 Task: Add the task  Create a new online booking system for a salon or spa to the section Code Crusaders in the project AgileMatrix and add a Due Date to the respective task as 2023/12/09
Action: Mouse moved to (375, 358)
Screenshot: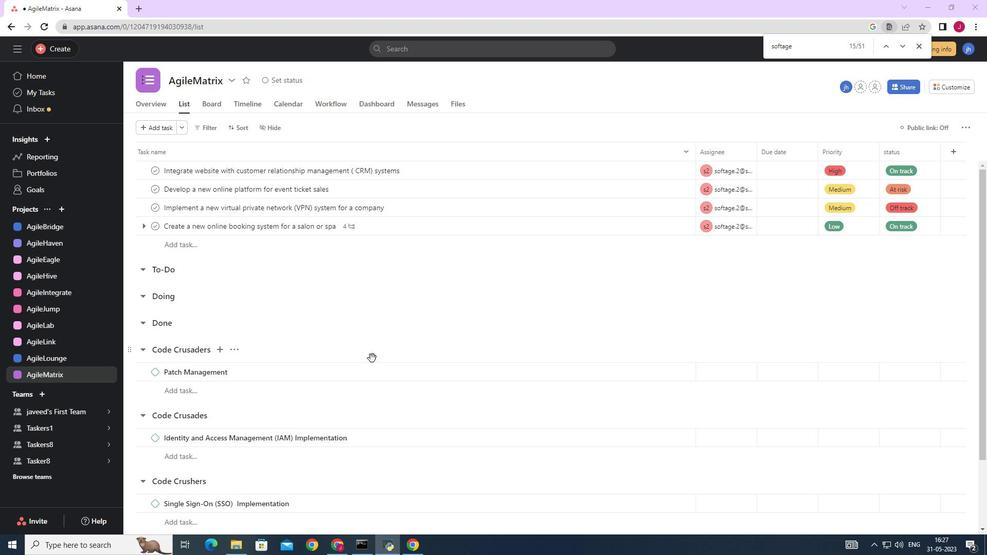 
Action: Mouse scrolled (375, 359) with delta (0, 0)
Screenshot: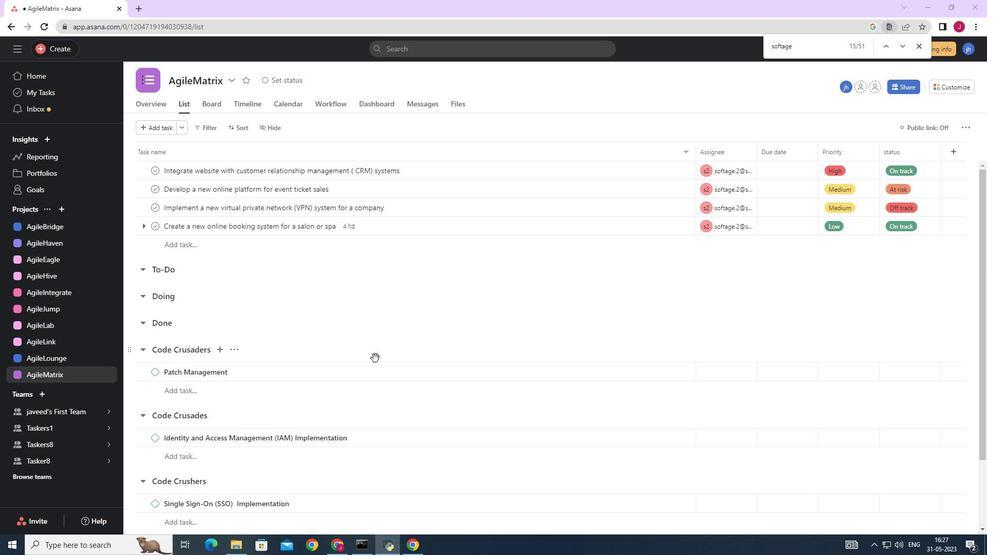 
Action: Mouse scrolled (375, 359) with delta (0, 0)
Screenshot: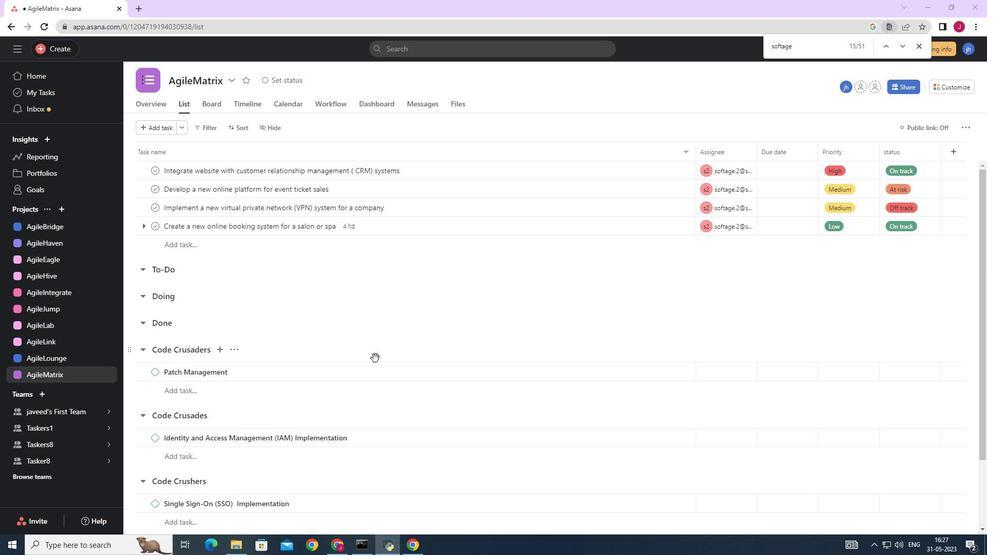 
Action: Mouse moved to (665, 224)
Screenshot: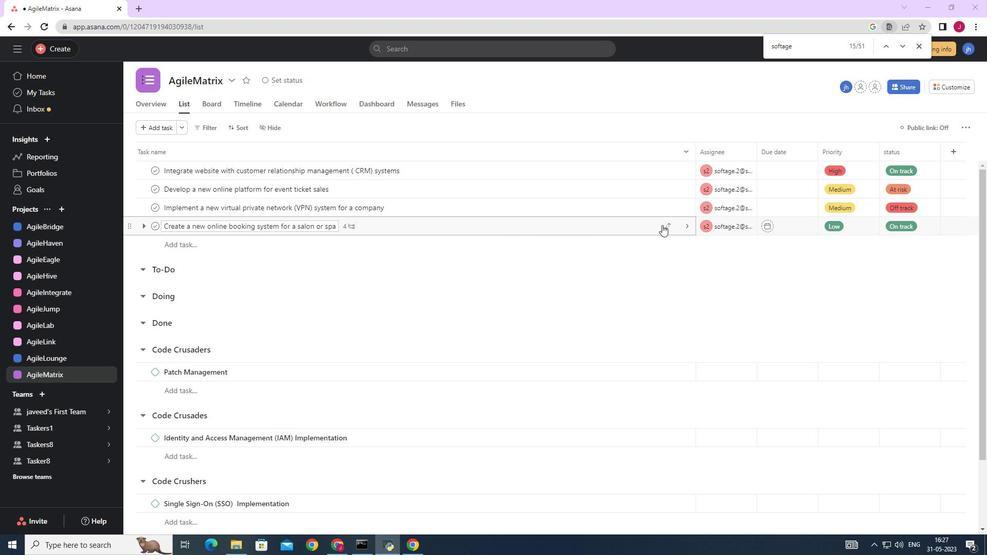 
Action: Mouse pressed left at (665, 224)
Screenshot: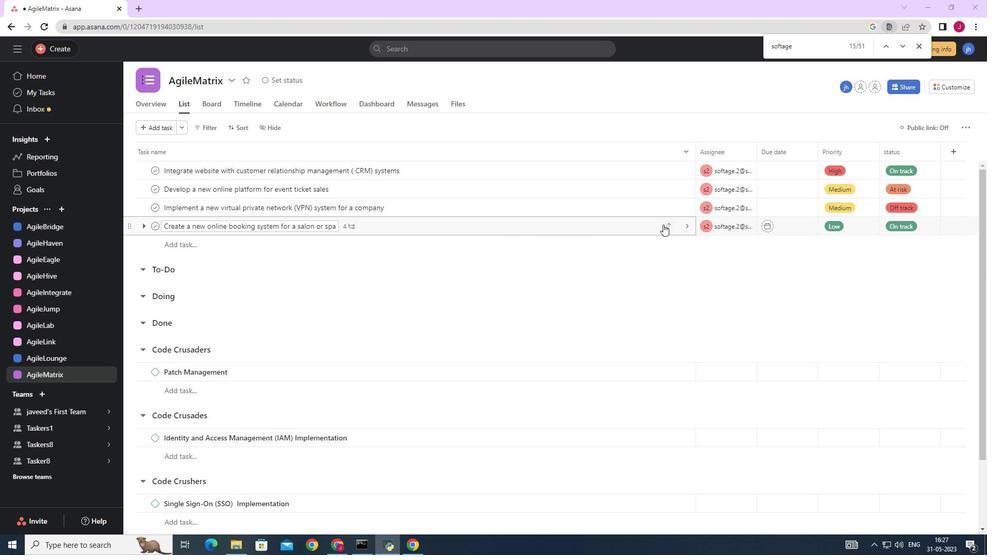 
Action: Mouse moved to (625, 342)
Screenshot: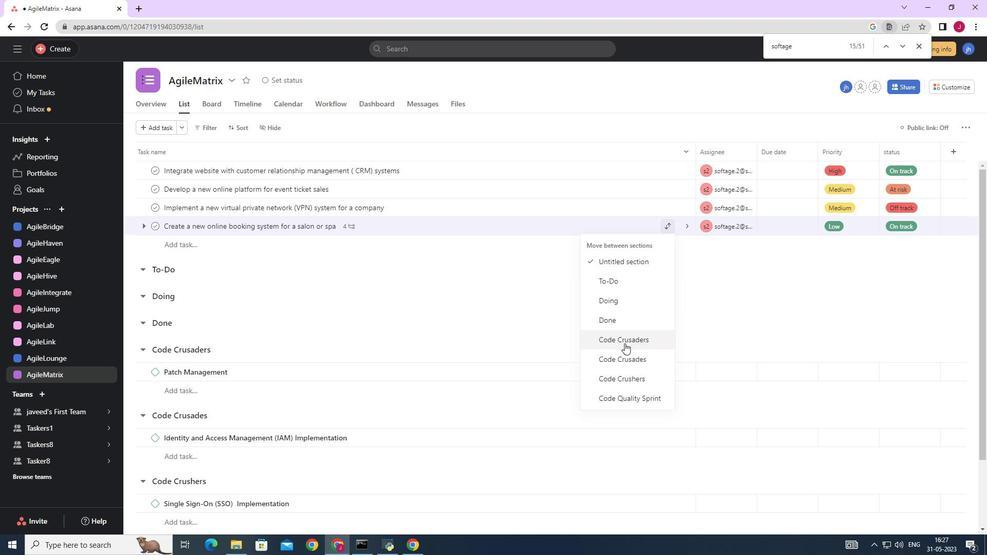 
Action: Mouse pressed left at (625, 342)
Screenshot: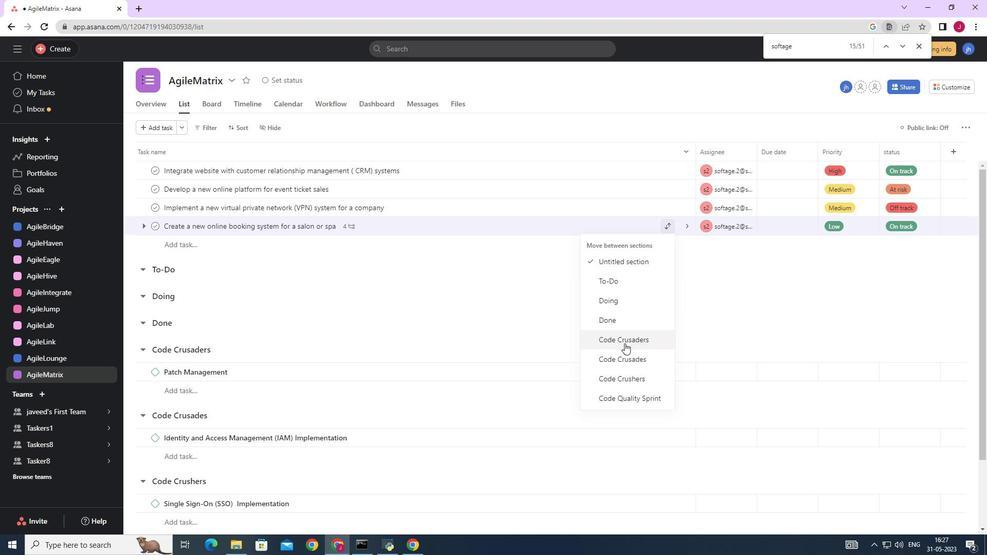 
Action: Mouse moved to (799, 350)
Screenshot: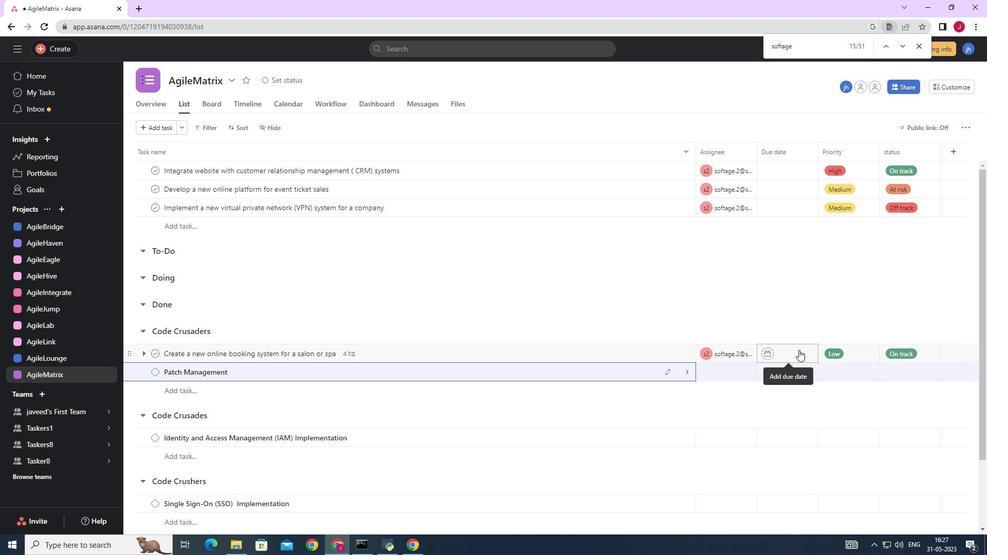 
Action: Mouse pressed left at (799, 350)
Screenshot: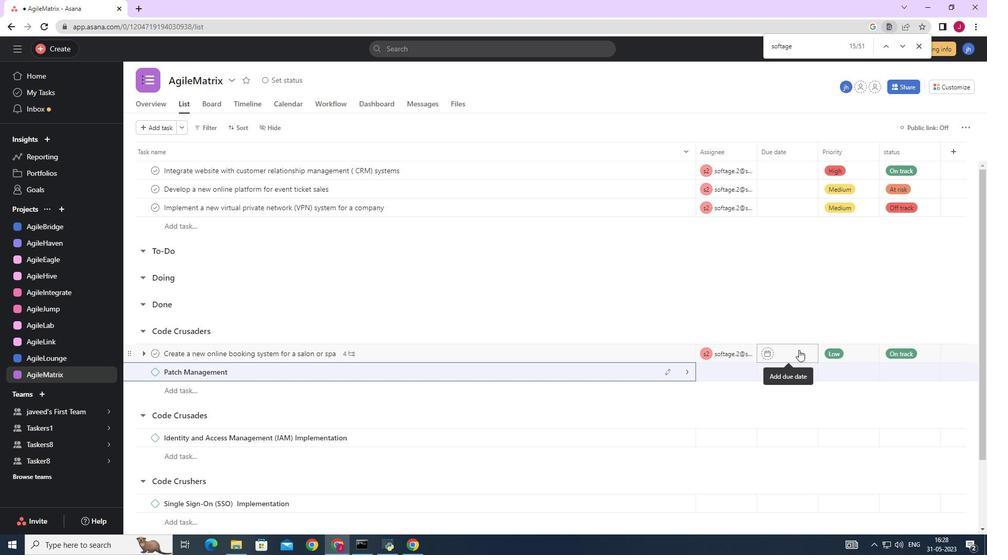 
Action: Mouse moved to (892, 189)
Screenshot: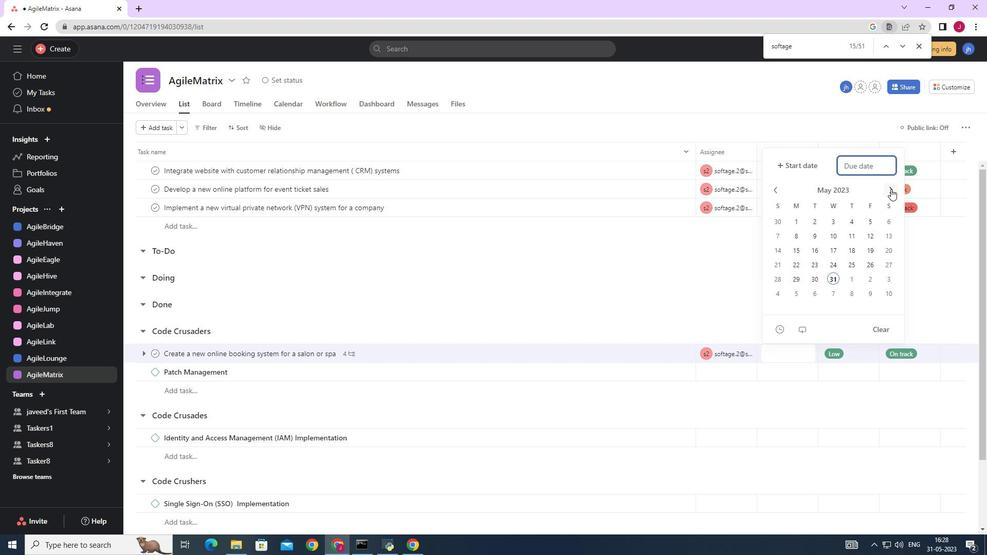 
Action: Mouse pressed left at (892, 189)
Screenshot: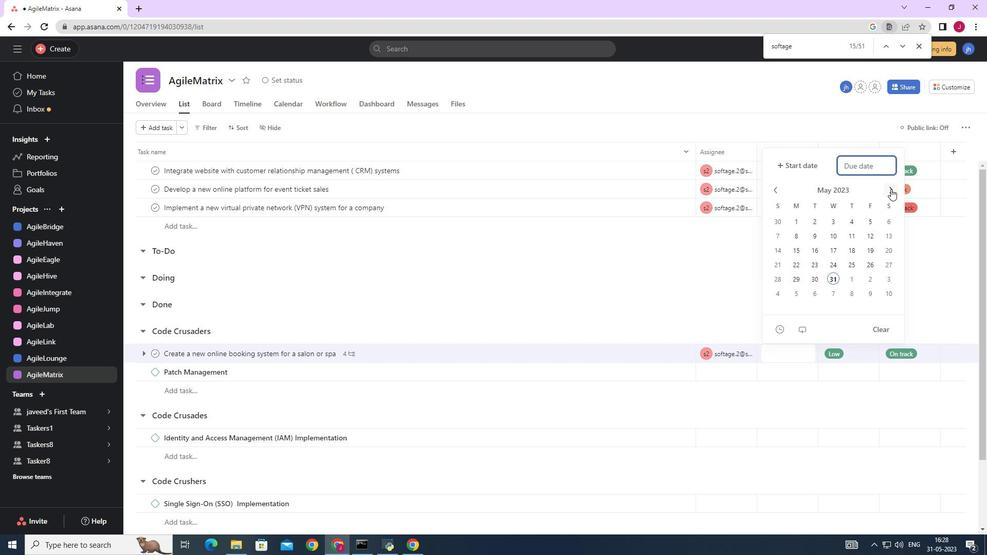 
Action: Mouse moved to (892, 188)
Screenshot: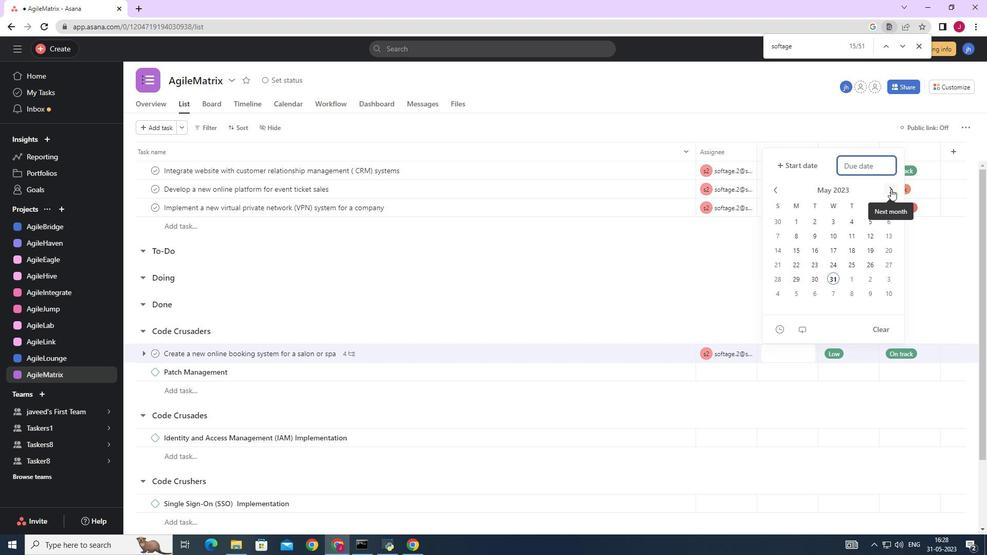 
Action: Mouse pressed left at (892, 188)
Screenshot: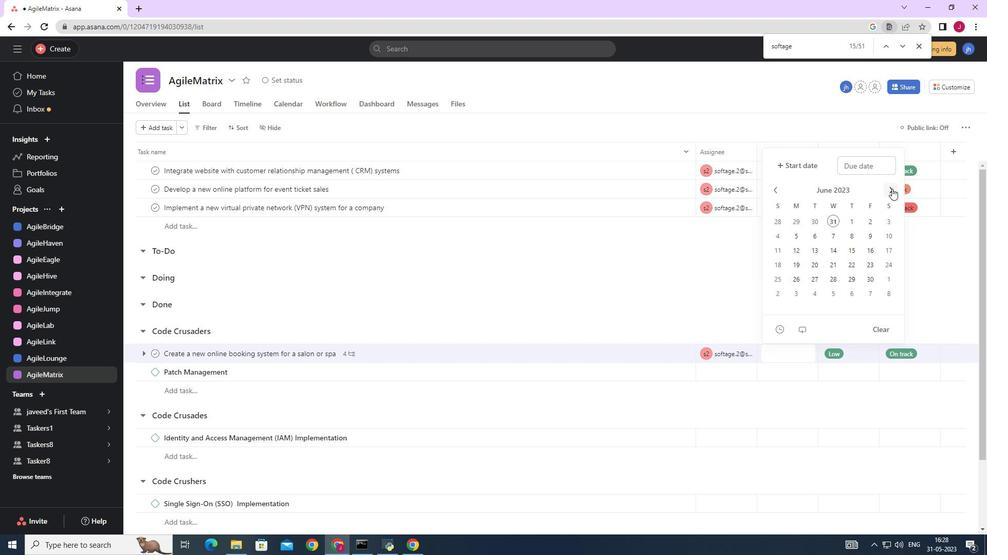 
Action: Mouse pressed left at (892, 188)
Screenshot: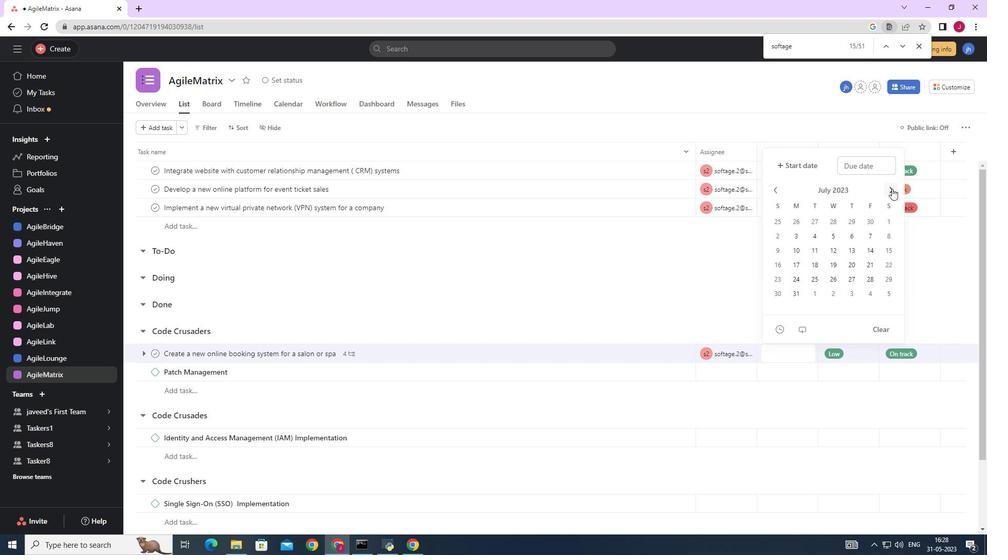 
Action: Mouse pressed left at (892, 188)
Screenshot: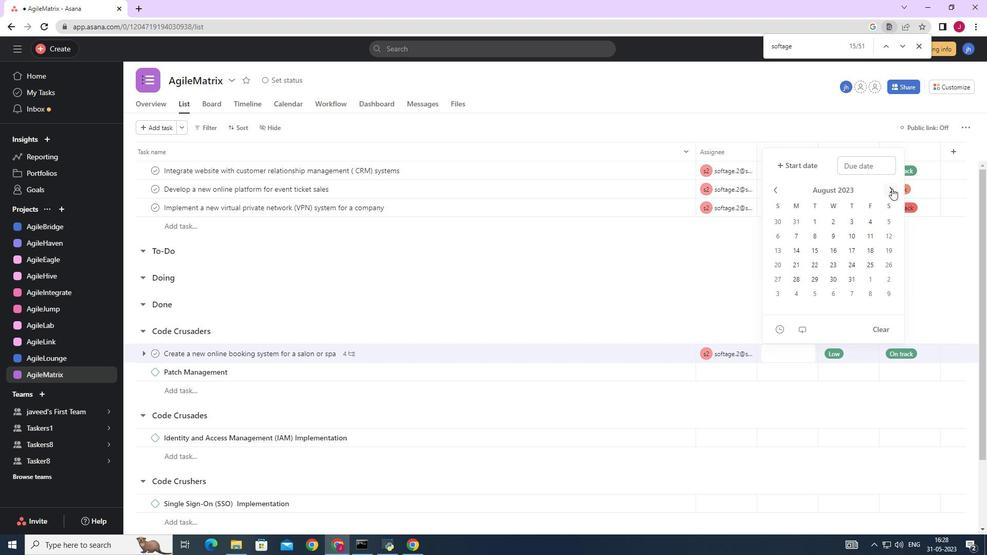 
Action: Mouse pressed left at (892, 188)
Screenshot: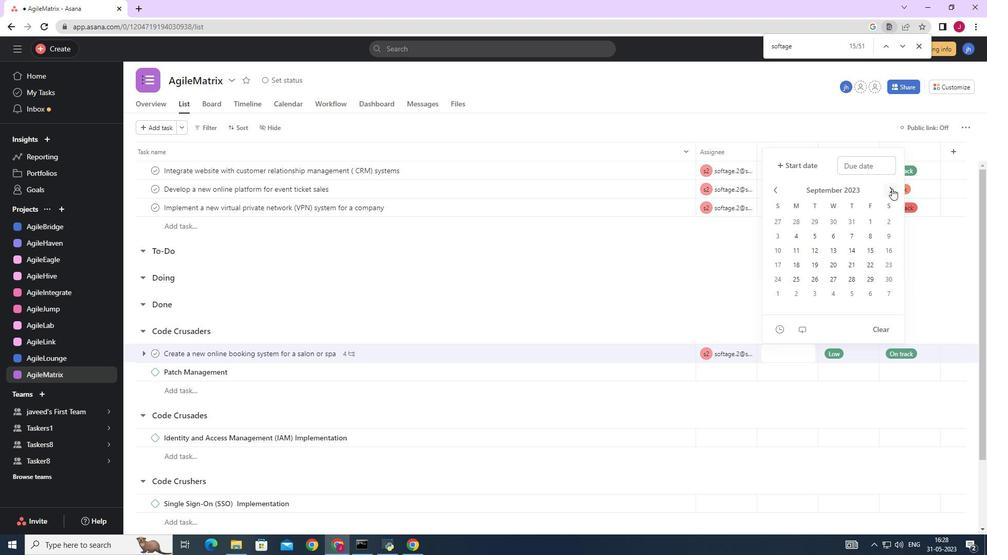 
Action: Mouse pressed left at (892, 188)
Screenshot: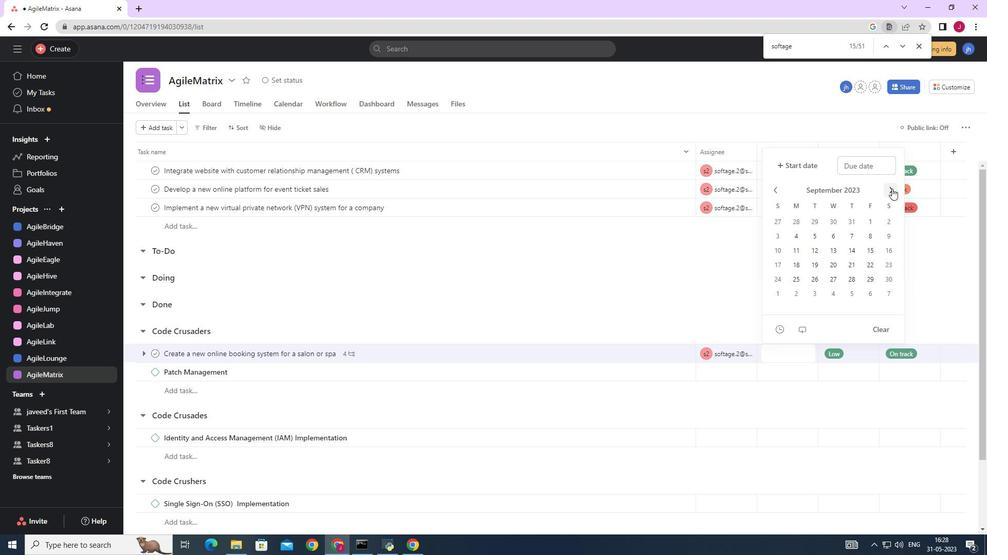 
Action: Mouse pressed left at (892, 188)
Screenshot: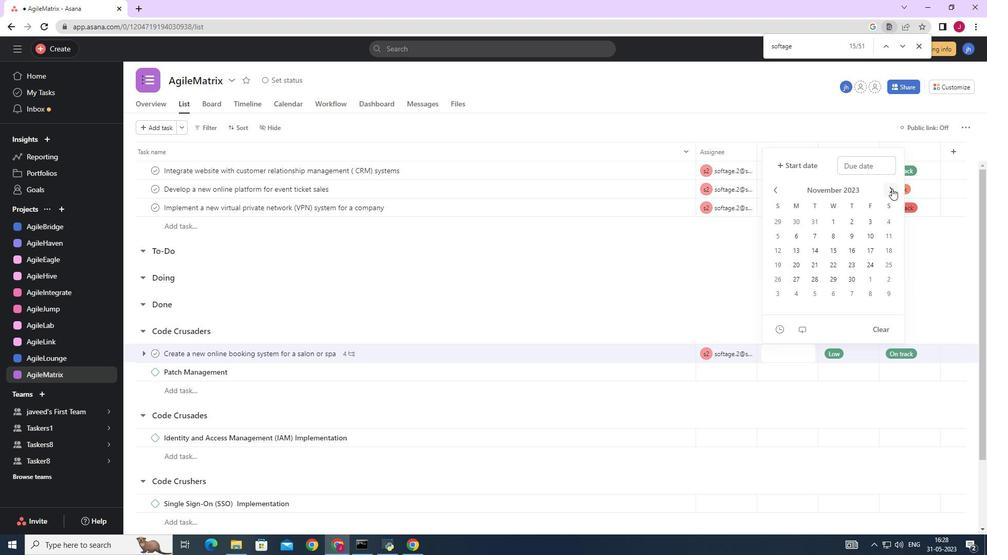 
Action: Mouse pressed left at (892, 188)
Screenshot: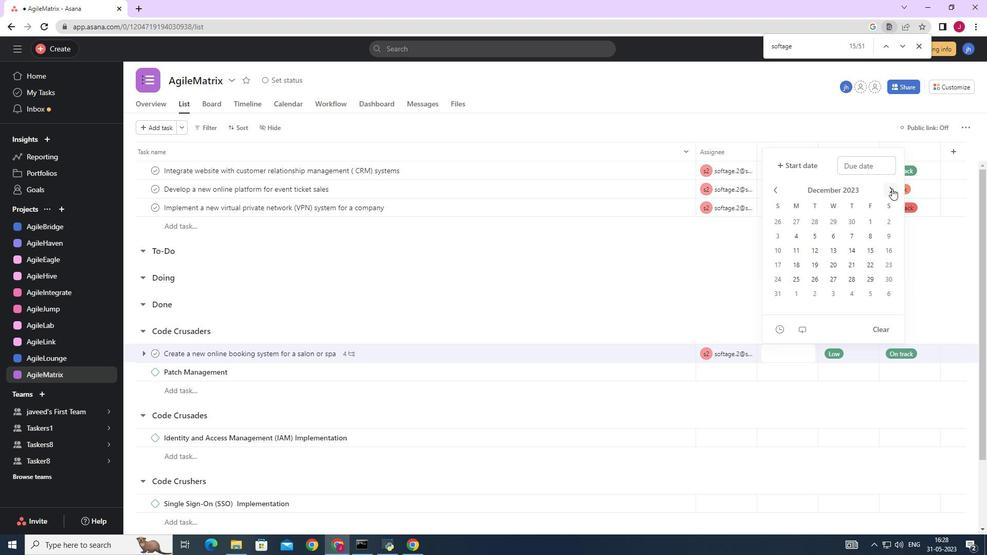 
Action: Mouse moved to (777, 191)
Screenshot: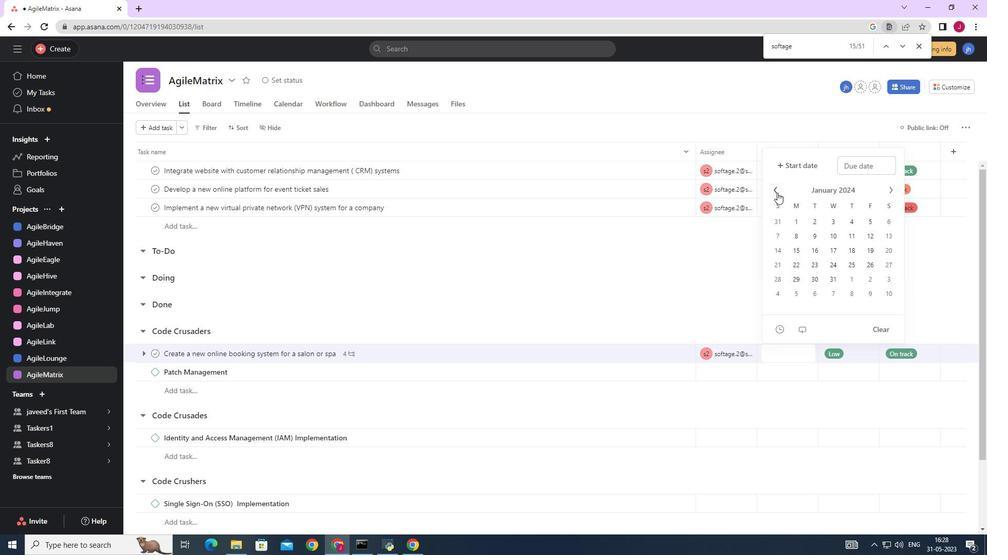 
Action: Mouse pressed left at (777, 191)
Screenshot: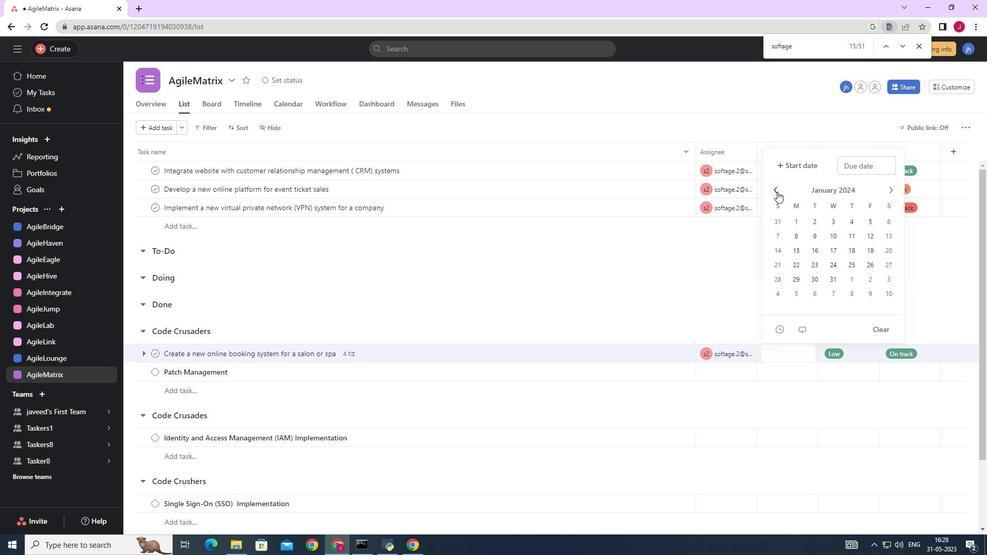 
Action: Mouse moved to (888, 234)
Screenshot: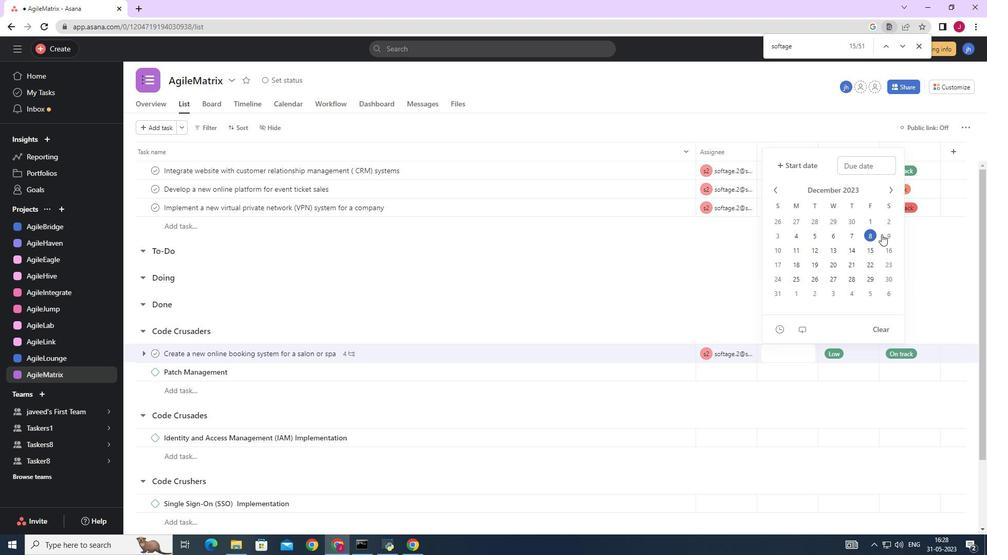 
Action: Mouse pressed left at (888, 234)
Screenshot: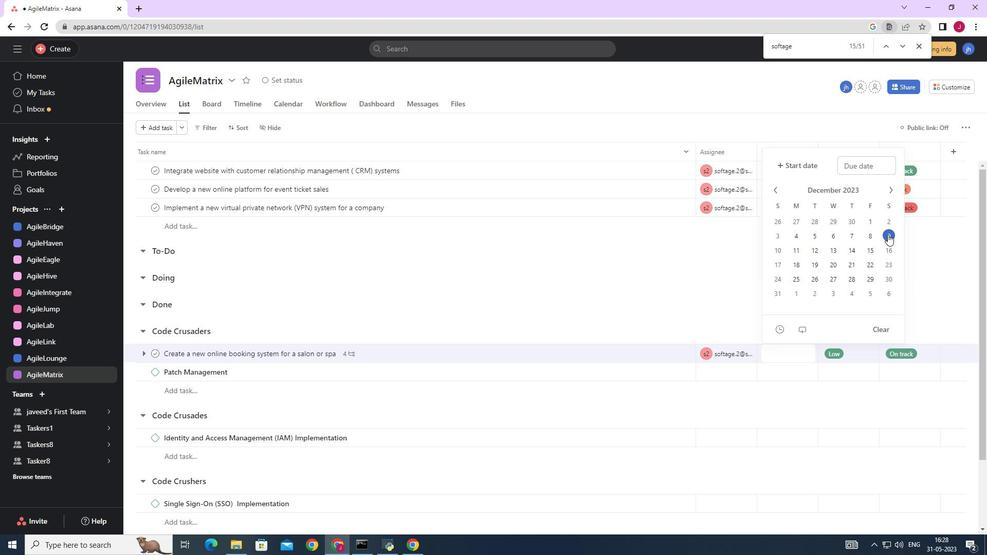 
Action: Mouse moved to (926, 270)
Screenshot: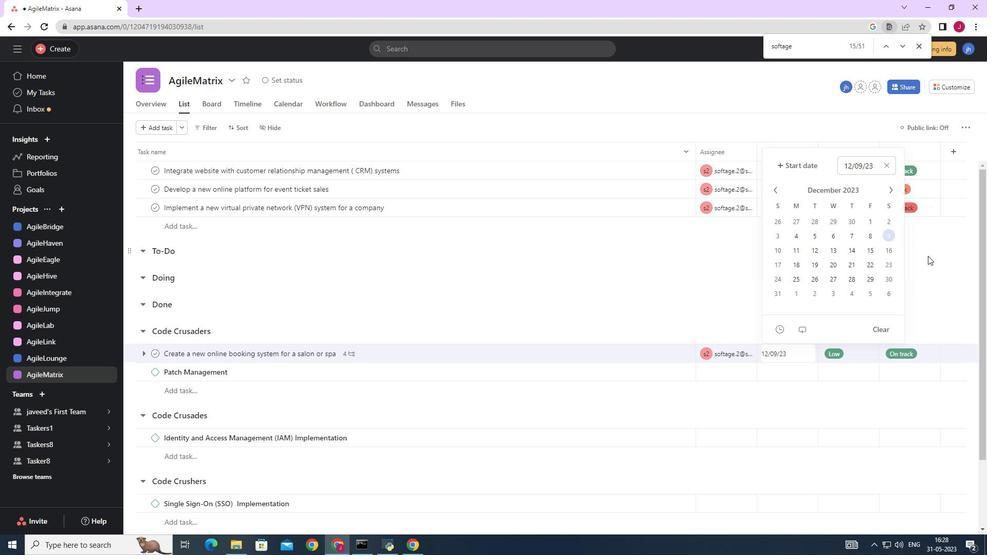 
Action: Mouse pressed left at (926, 270)
Screenshot: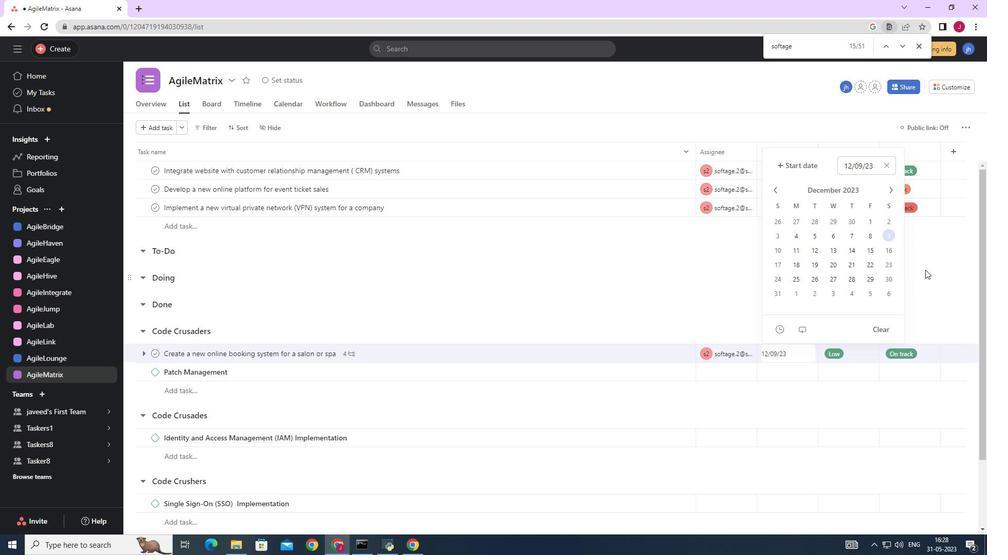 
Action: Mouse moved to (917, 265)
Screenshot: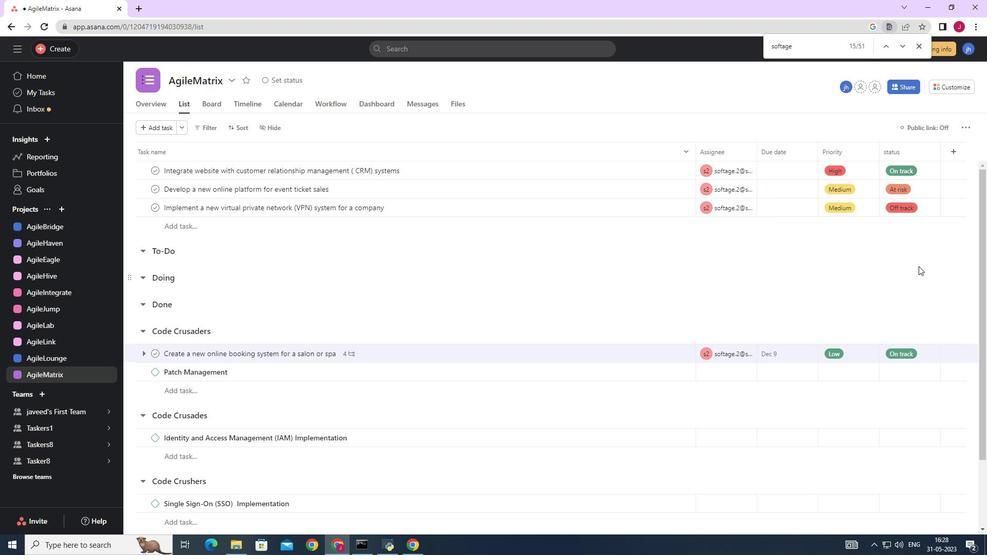 
